 Task: Search for text within email attachments: `Data.txt `.
Action: Mouse moved to (575, 90)
Screenshot: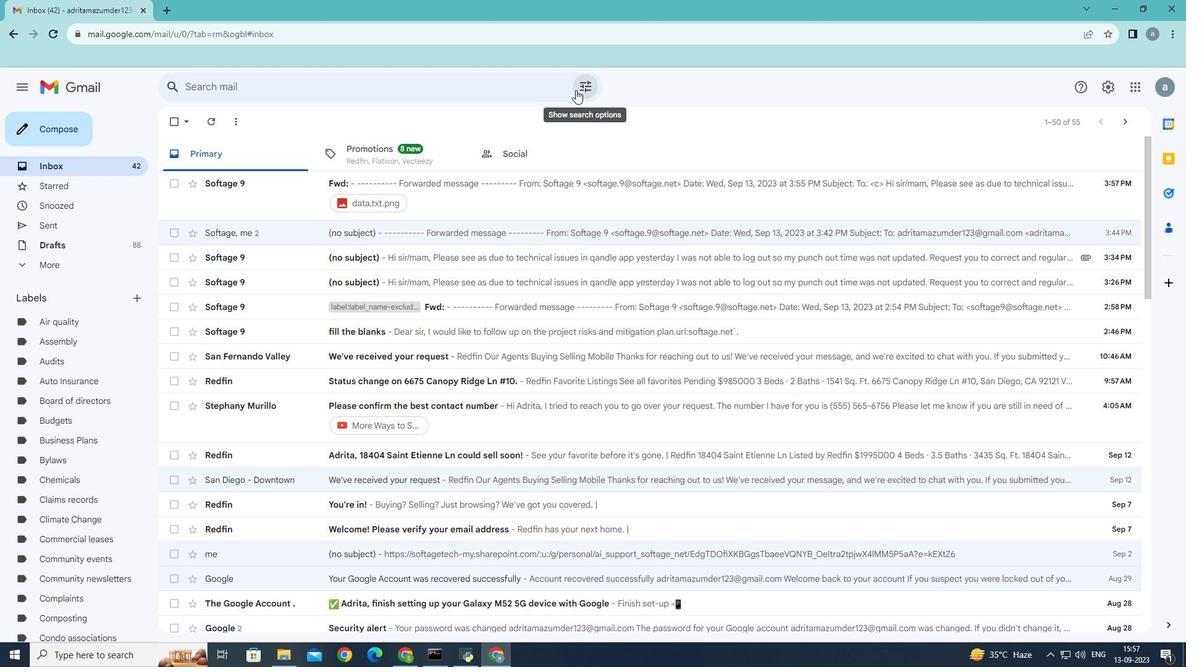
Action: Mouse pressed left at (575, 90)
Screenshot: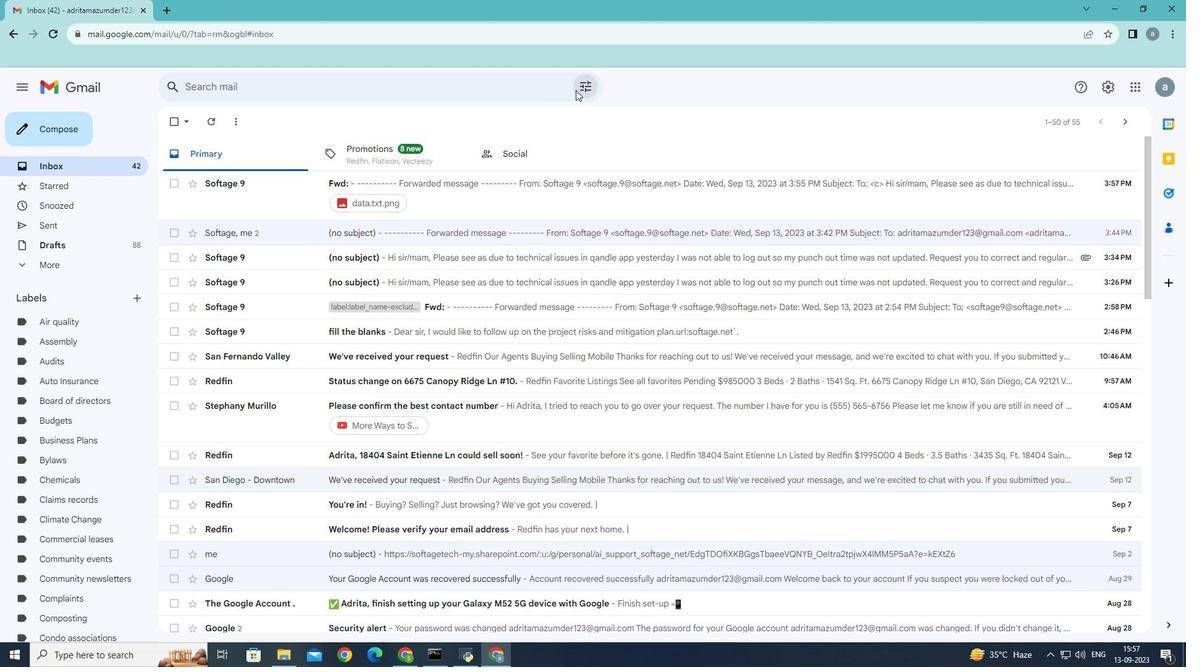 
Action: Mouse moved to (266, 194)
Screenshot: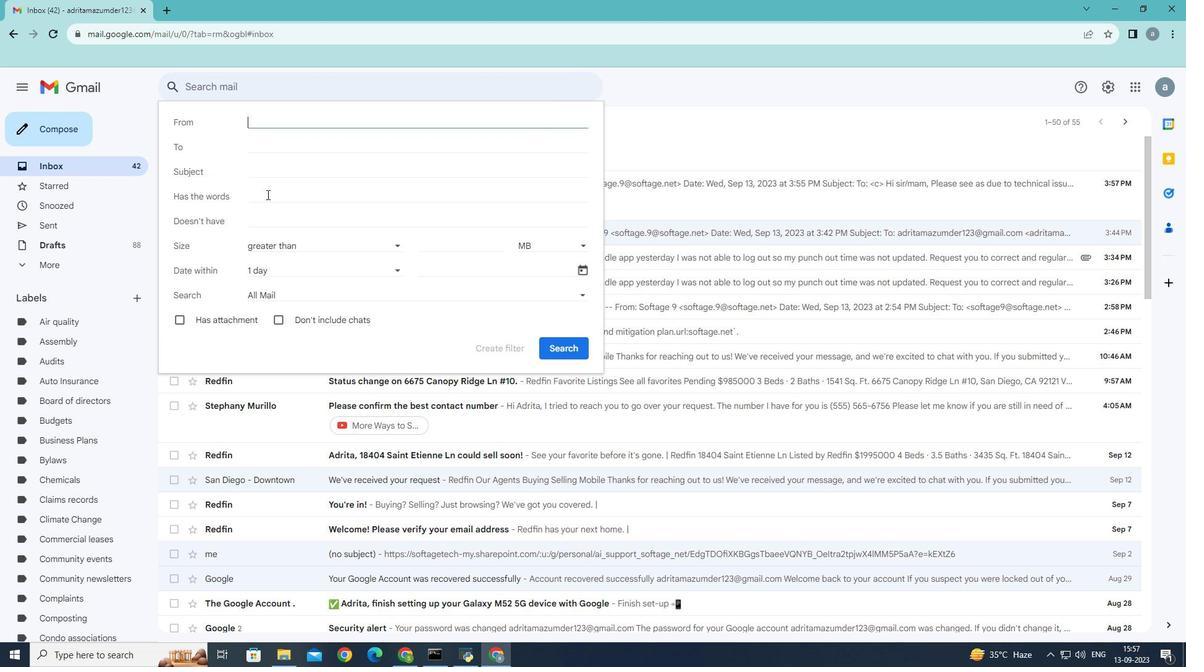 
Action: Mouse pressed left at (266, 194)
Screenshot: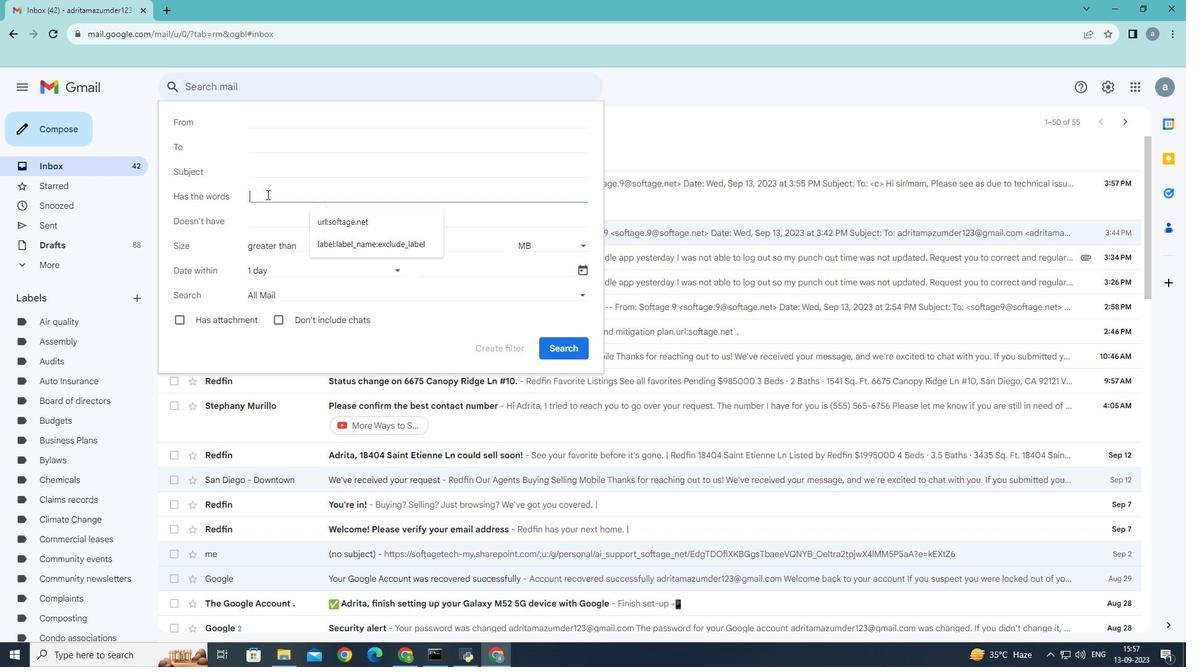 
Action: Mouse moved to (319, 181)
Screenshot: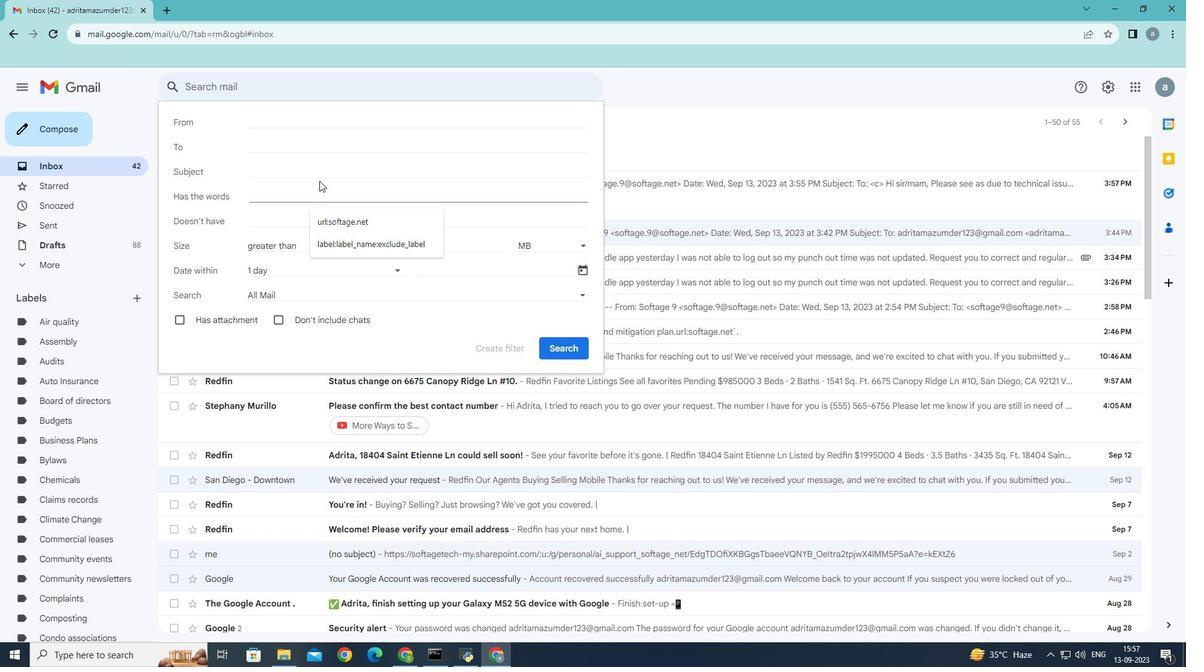 
Action: Key pressed data.txt
Screenshot: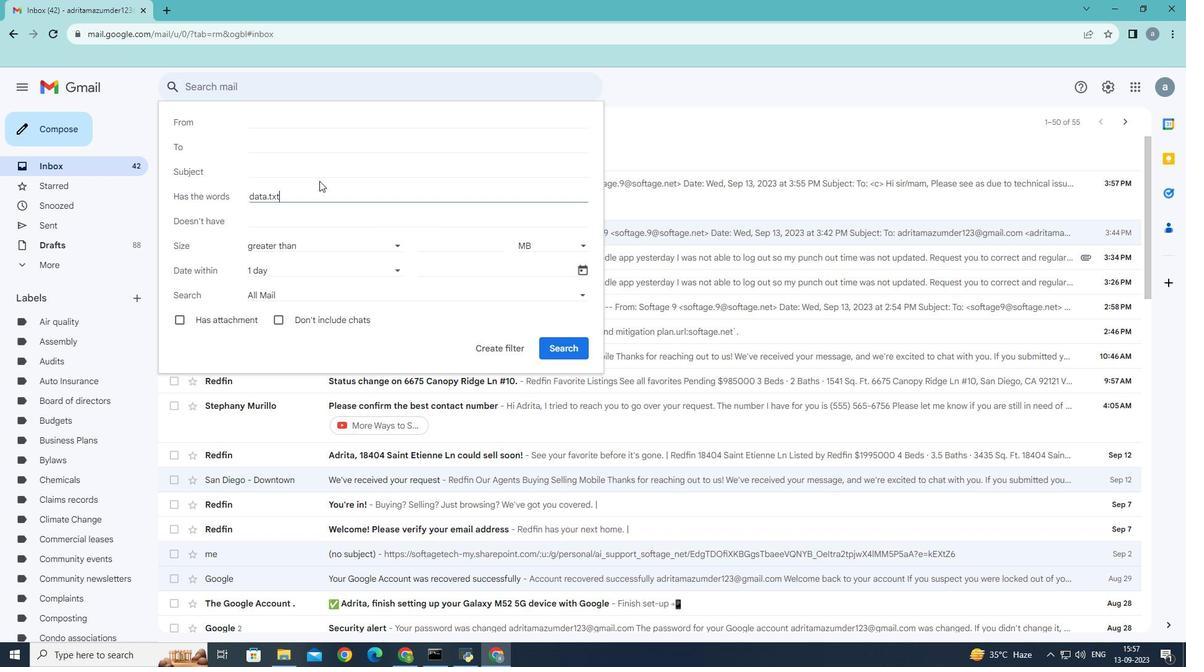 
Action: Mouse moved to (554, 341)
Screenshot: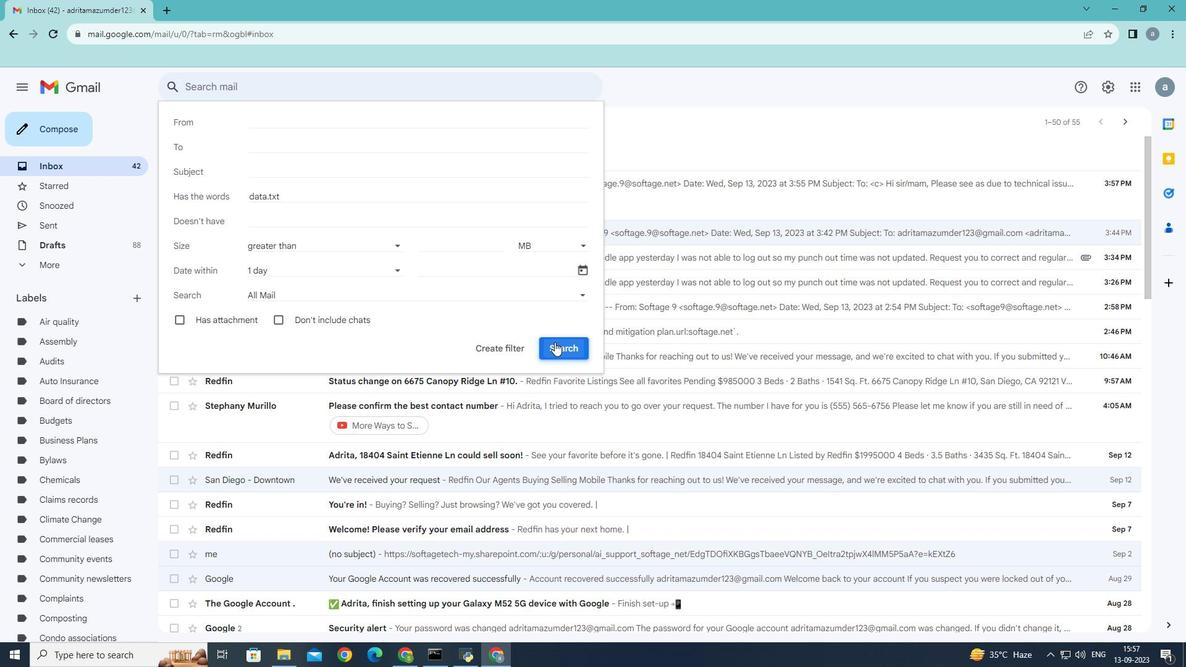
Action: Mouse pressed left at (554, 341)
Screenshot: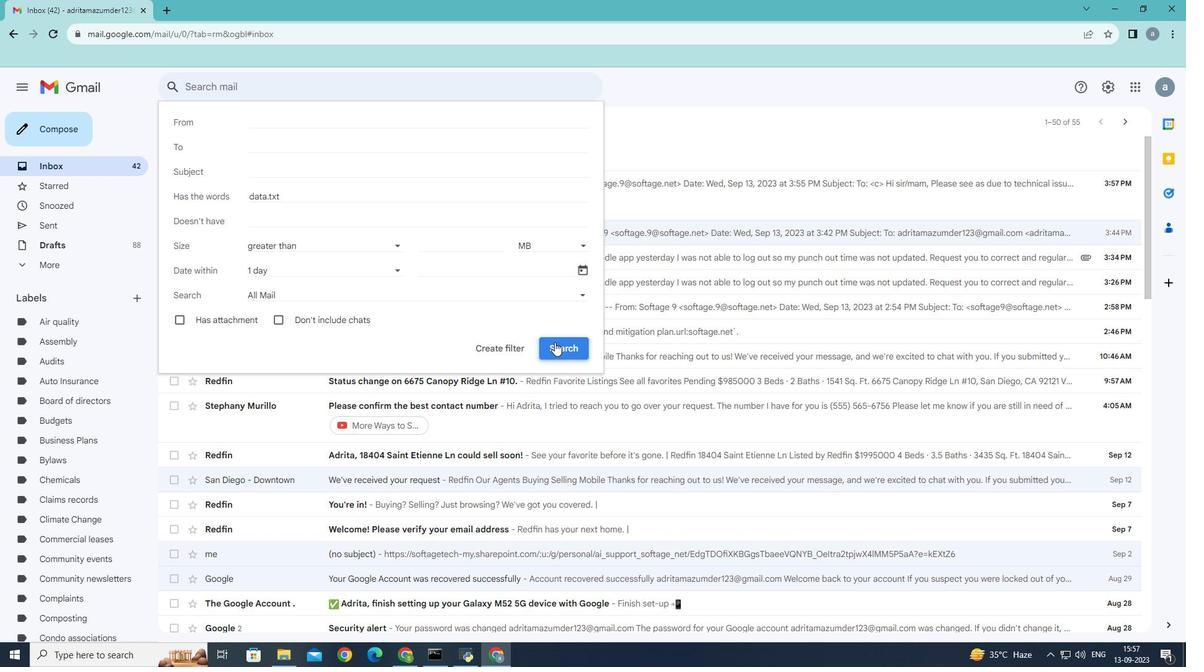 
Action: Mouse moved to (567, 316)
Screenshot: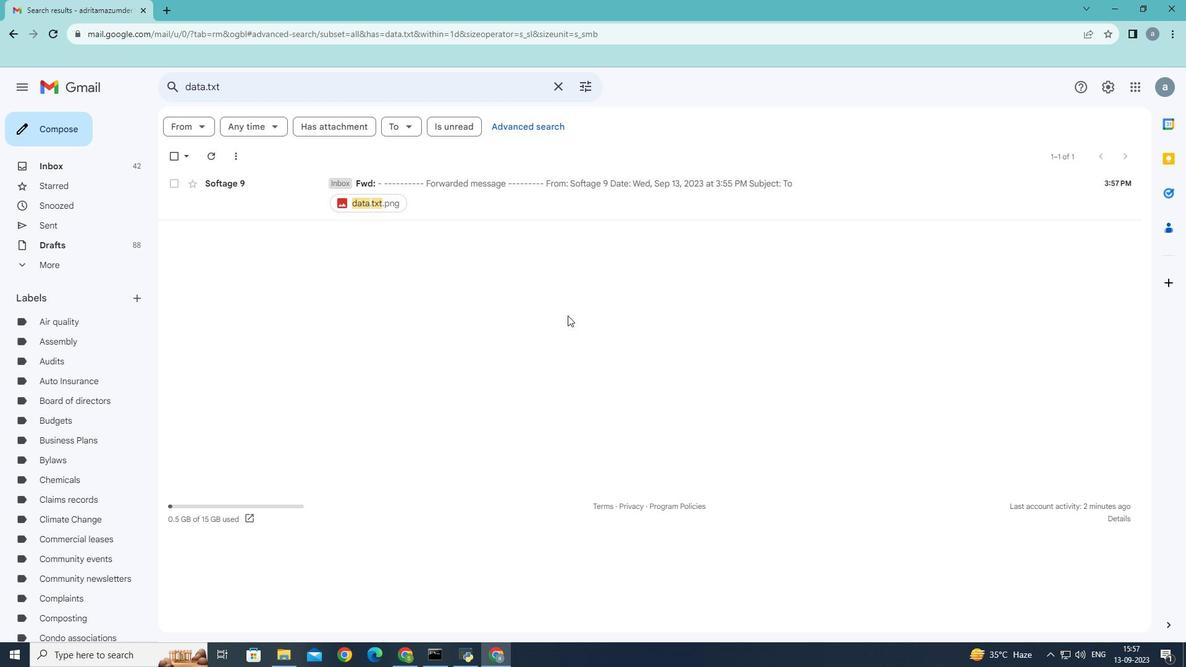 
